 Task: Add Attachment from computer to Card Card0000000213 in Board Board0000000054 in Workspace WS0000000018 in Trello. Add Cover Purple to Card Card0000000213 in Board Board0000000054 in Workspace WS0000000018 in Trello. Add "Move Card To …" Button titled Button0000000213 to "top" of the list "To Do" to Card Card0000000213 in Board Board0000000054 in Workspace WS0000000018 in Trello. Add Description DS0000000213 to Card Card0000000213 in Board Board0000000054 in Workspace WS0000000018 in Trello. Add Comment CM0000000213 to Card Card0000000213 in Board Board0000000054 in Workspace WS0000000018 in Trello
Action: Mouse moved to (518, 48)
Screenshot: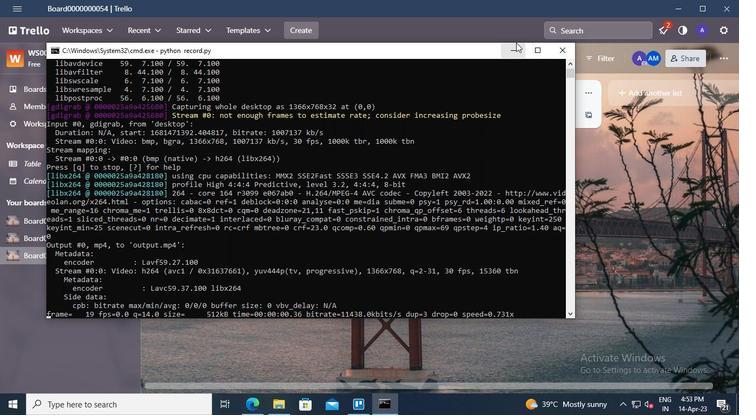 
Action: Mouse pressed left at (518, 48)
Screenshot: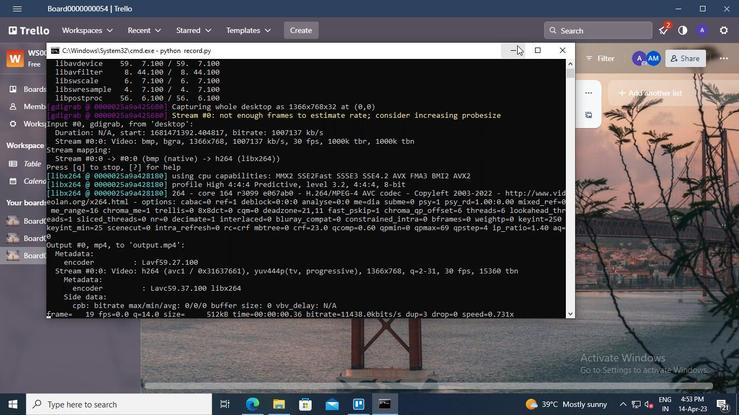 
Action: Mouse moved to (210, 123)
Screenshot: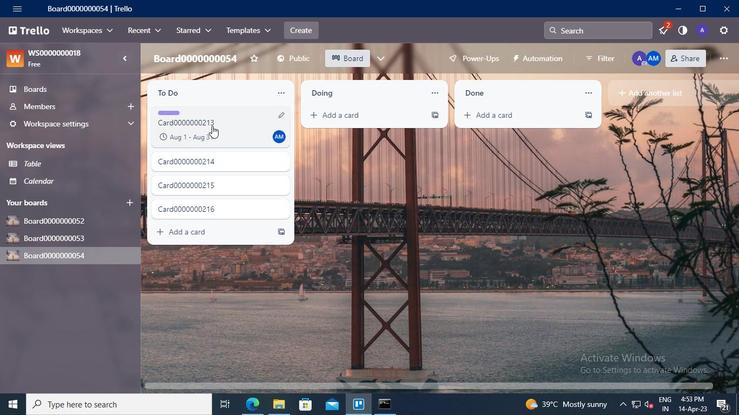
Action: Mouse pressed left at (210, 123)
Screenshot: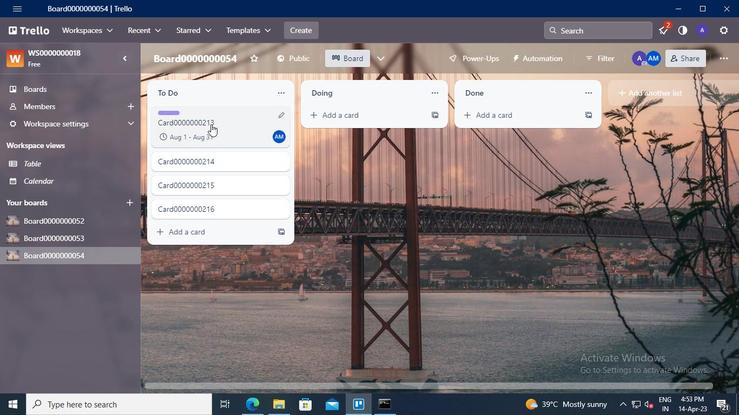 
Action: Mouse moved to (494, 226)
Screenshot: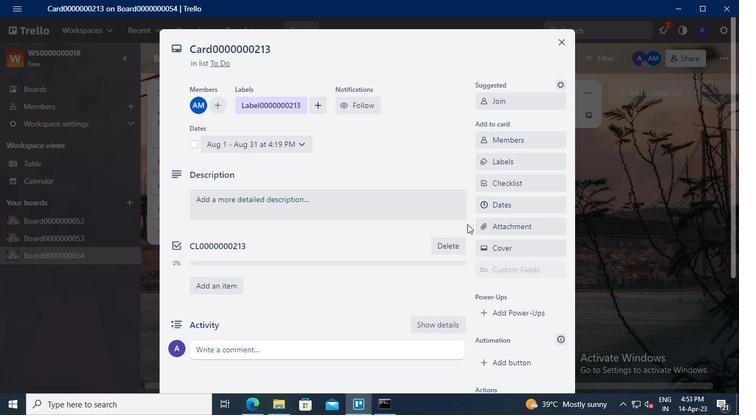 
Action: Mouse pressed left at (494, 226)
Screenshot: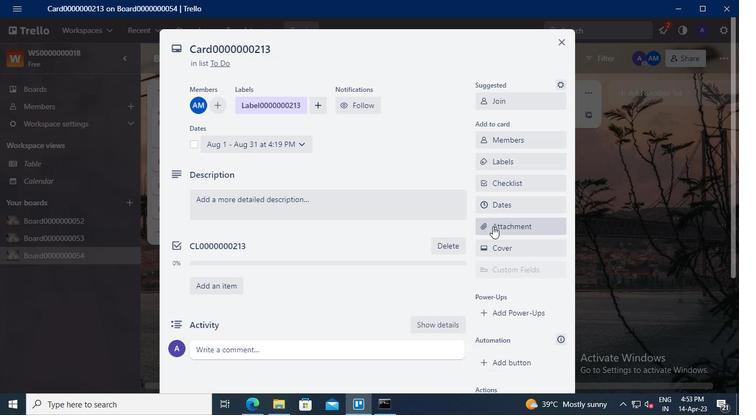 
Action: Mouse moved to (515, 95)
Screenshot: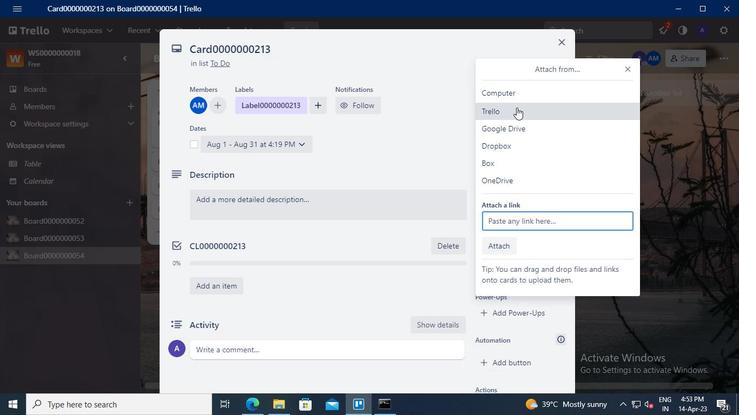 
Action: Mouse pressed left at (515, 95)
Screenshot: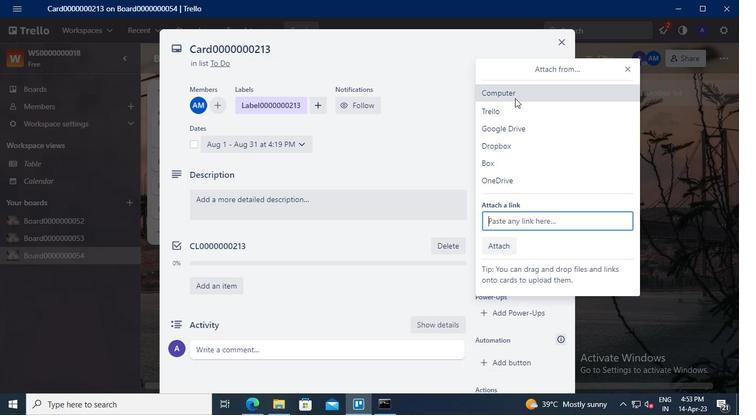 
Action: Mouse moved to (225, 97)
Screenshot: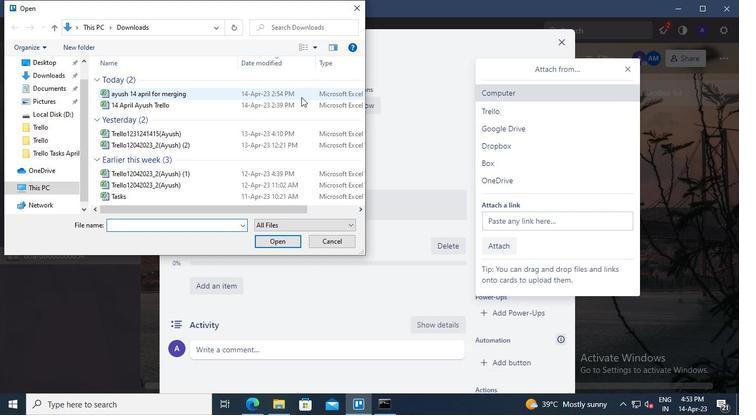 
Action: Mouse pressed left at (225, 97)
Screenshot: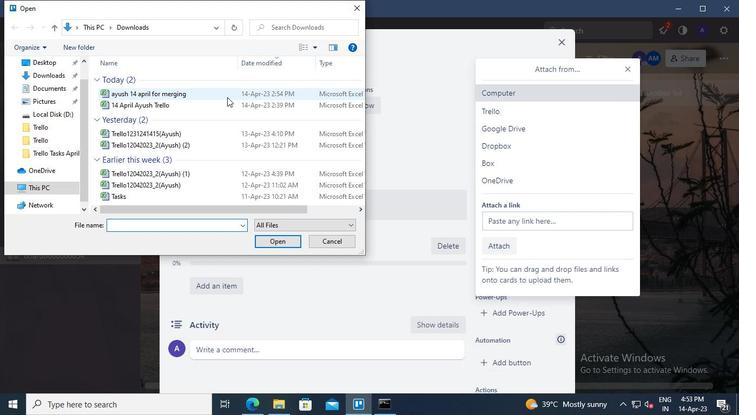 
Action: Mouse moved to (285, 240)
Screenshot: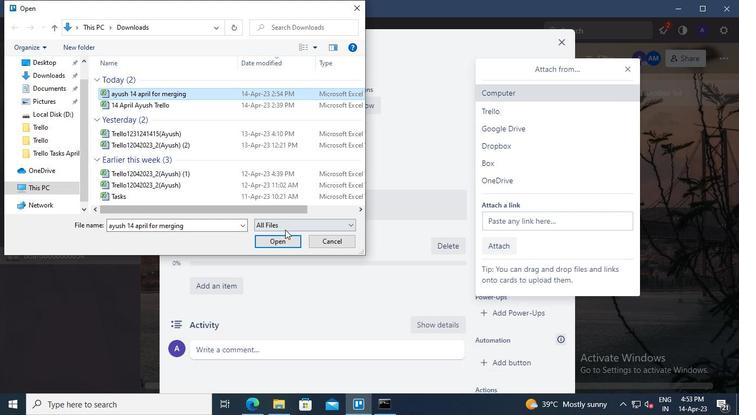
Action: Mouse pressed left at (285, 240)
Screenshot: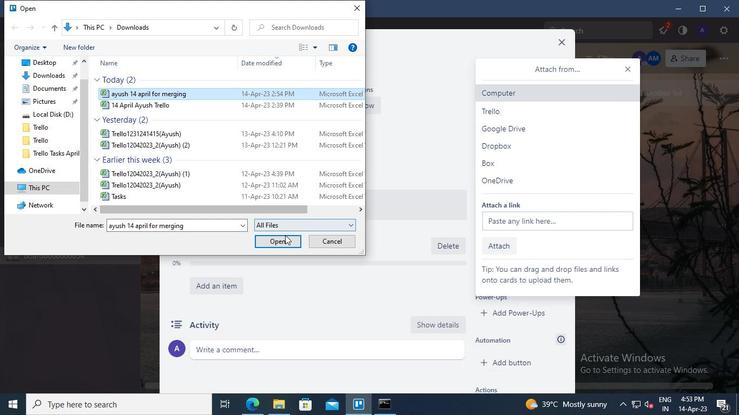 
Action: Mouse moved to (498, 252)
Screenshot: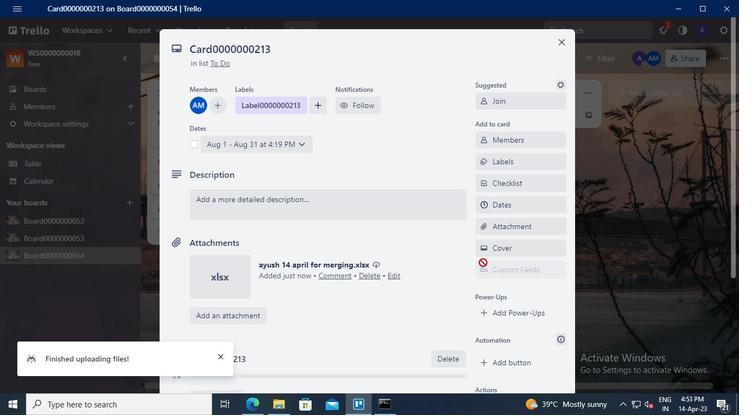 
Action: Mouse pressed left at (498, 252)
Screenshot: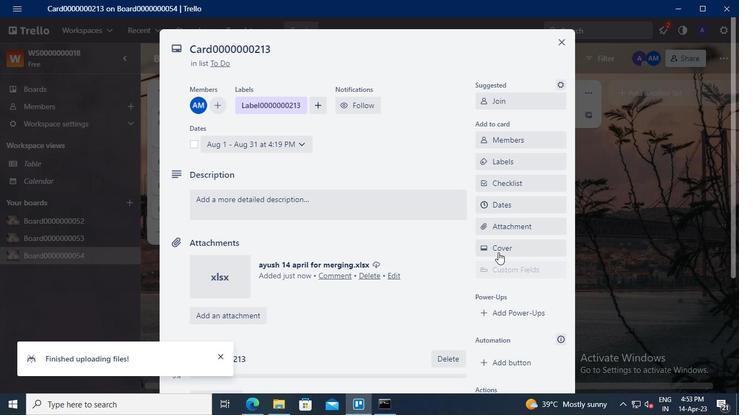 
Action: Mouse moved to (622, 178)
Screenshot: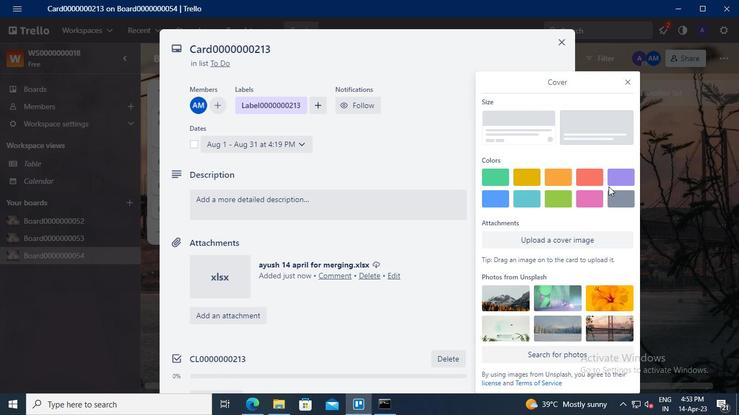 
Action: Mouse pressed left at (622, 178)
Screenshot: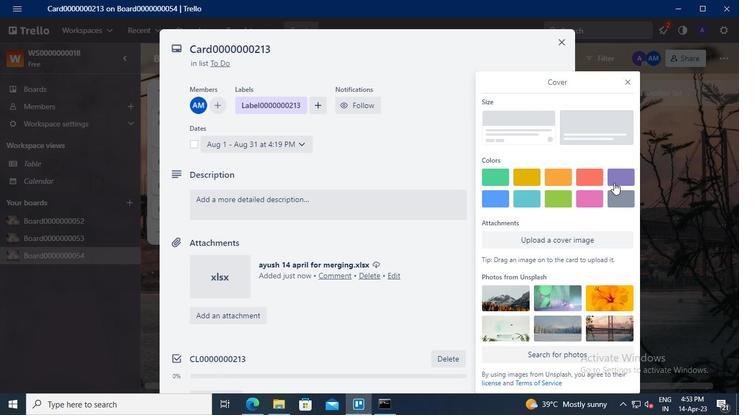 
Action: Mouse moved to (627, 62)
Screenshot: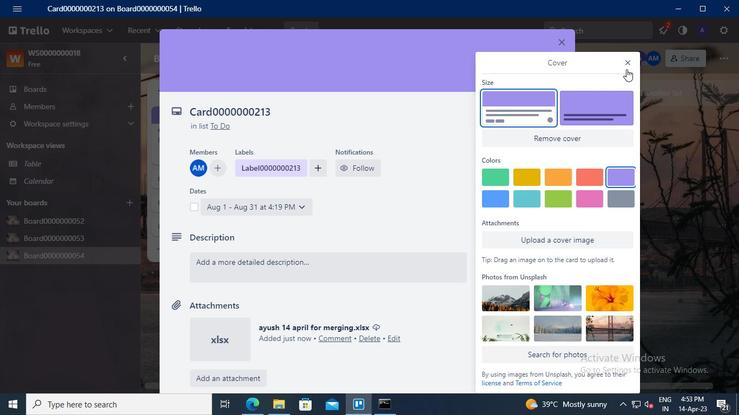 
Action: Mouse pressed left at (627, 62)
Screenshot: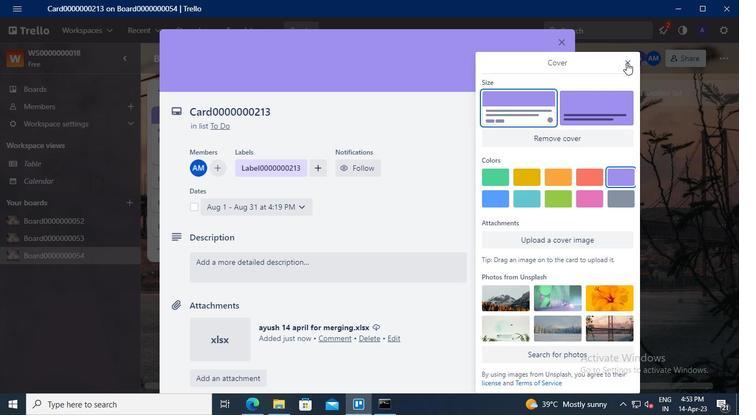 
Action: Mouse moved to (526, 238)
Screenshot: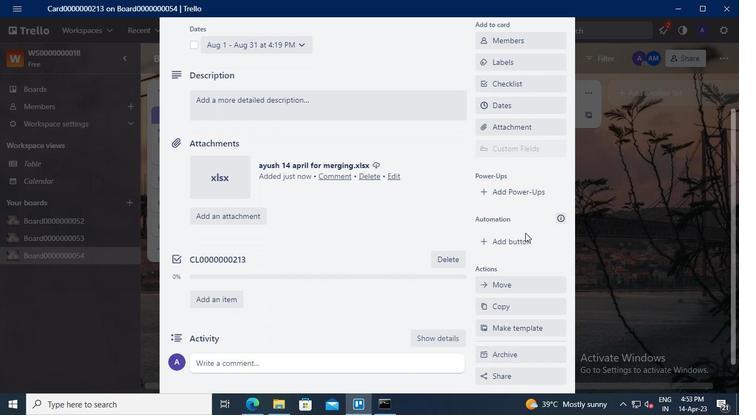 
Action: Mouse pressed left at (526, 238)
Screenshot: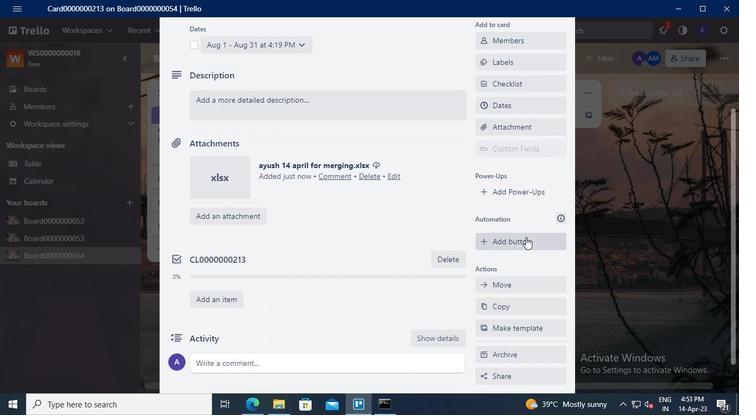 
Action: Mouse moved to (536, 103)
Screenshot: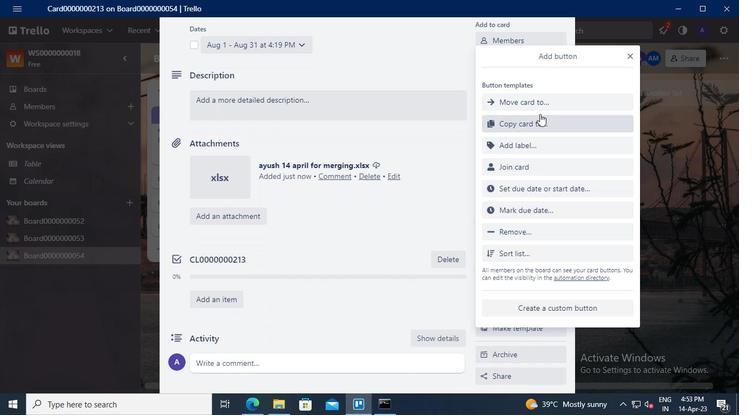 
Action: Mouse pressed left at (536, 103)
Screenshot: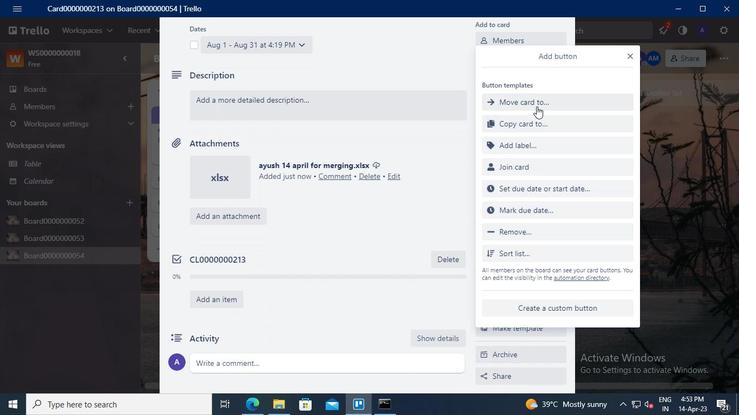 
Action: Mouse moved to (538, 101)
Screenshot: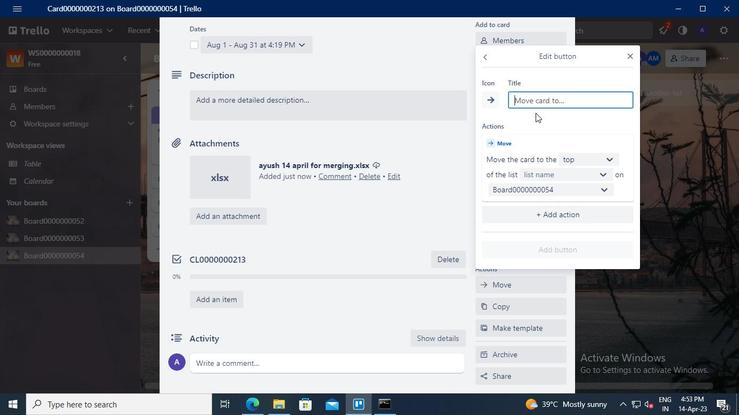 
Action: Mouse pressed left at (538, 101)
Screenshot: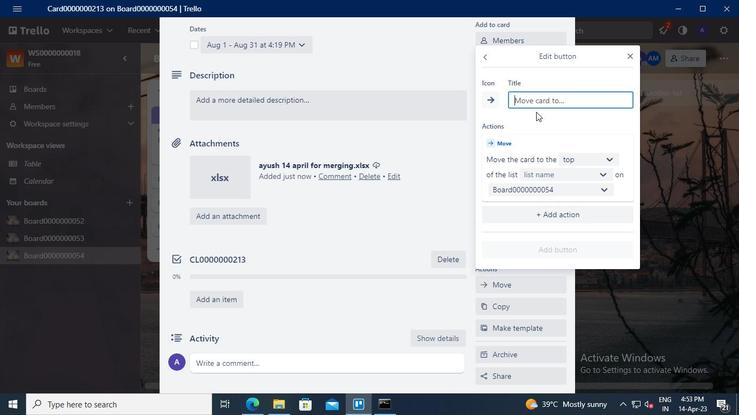 
Action: Mouse moved to (538, 101)
Screenshot: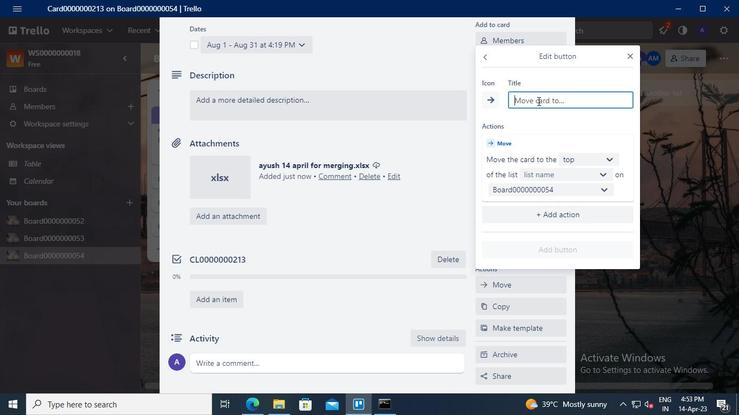 
Action: Keyboard Key.shift
Screenshot: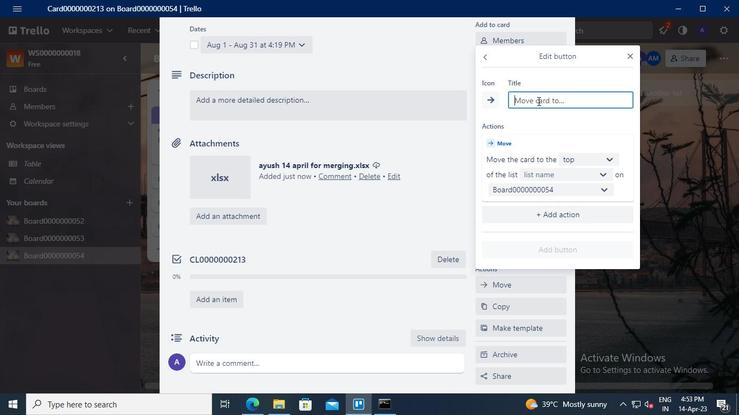 
Action: Keyboard B
Screenshot: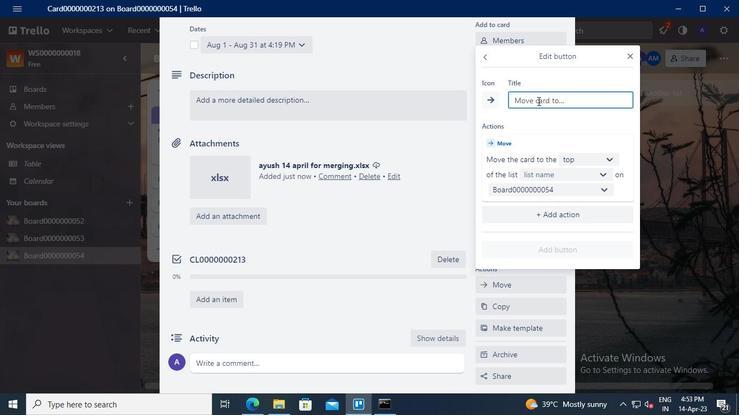 
Action: Mouse moved to (538, 101)
Screenshot: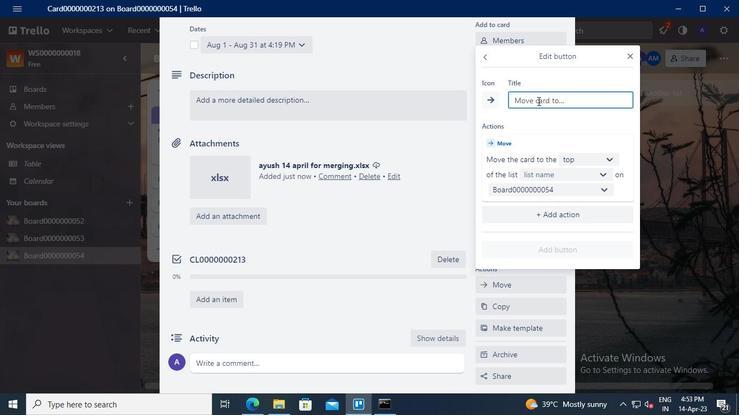 
Action: Keyboard u
Screenshot: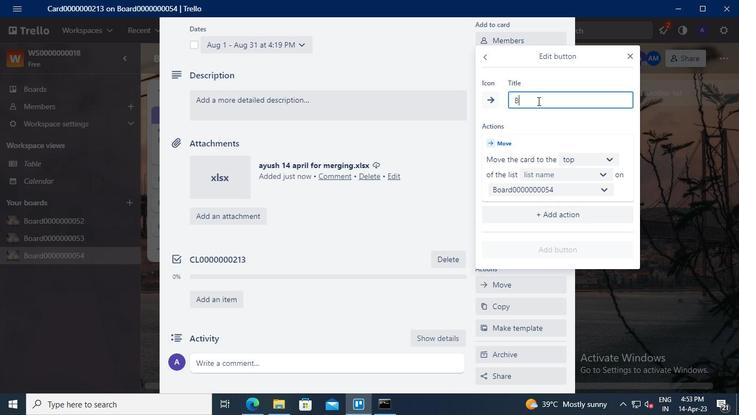 
Action: Keyboard t
Screenshot: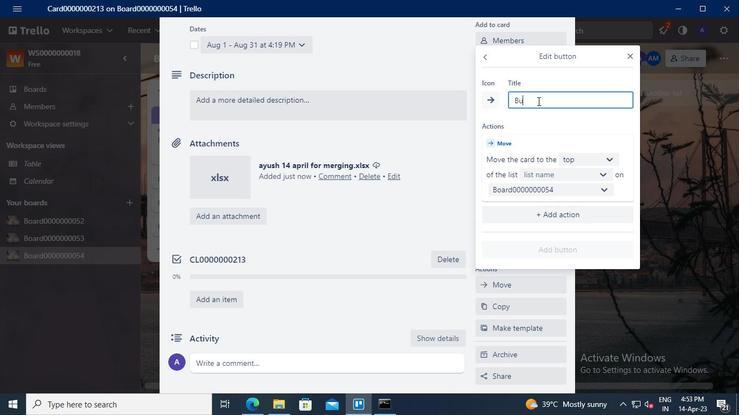 
Action: Keyboard t
Screenshot: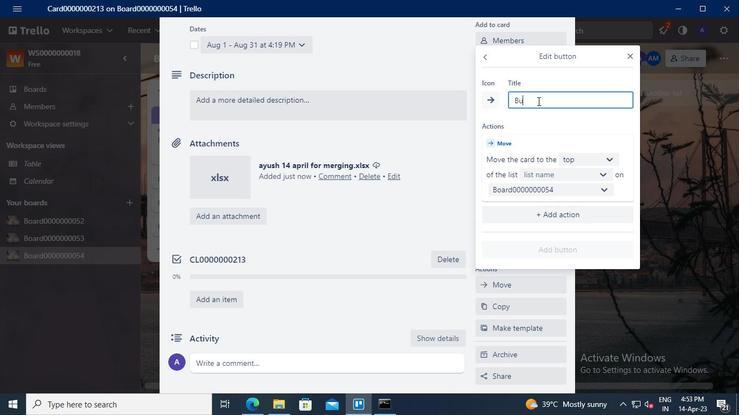 
Action: Keyboard o
Screenshot: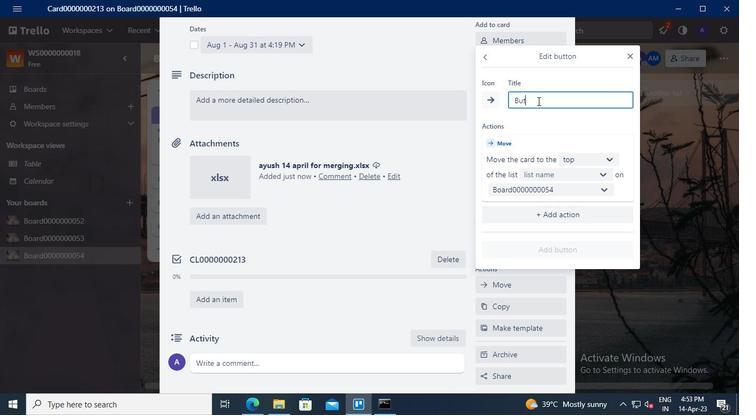 
Action: Keyboard n
Screenshot: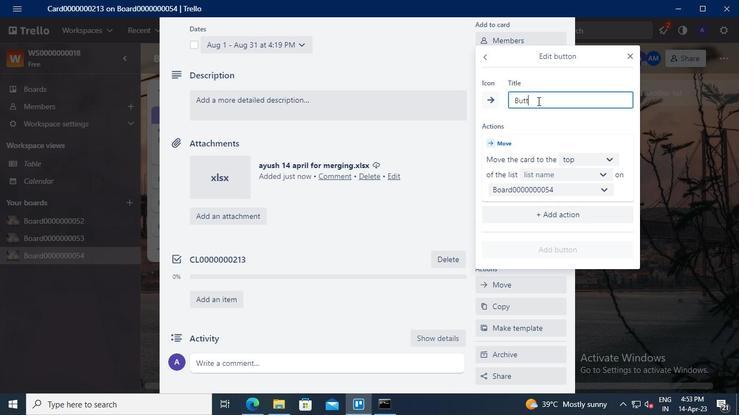 
Action: Keyboard <96>
Screenshot: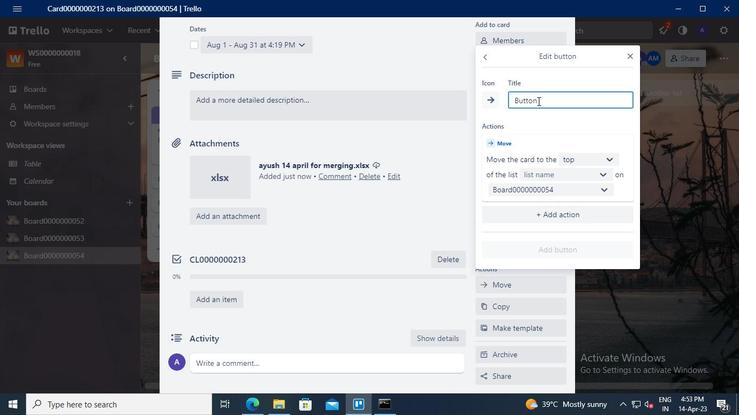 
Action: Keyboard <96>
Screenshot: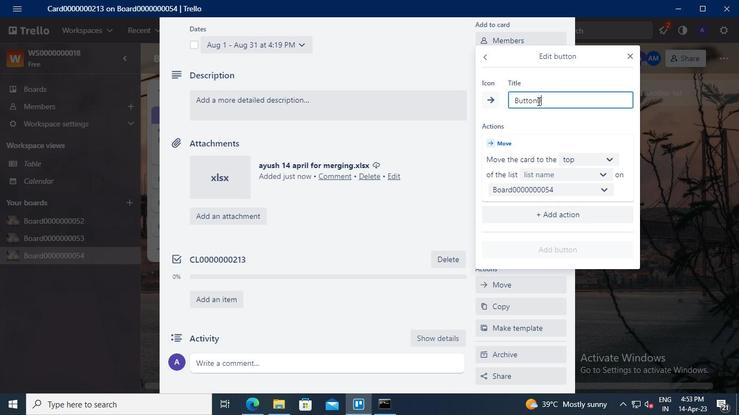 
Action: Keyboard <96>
Screenshot: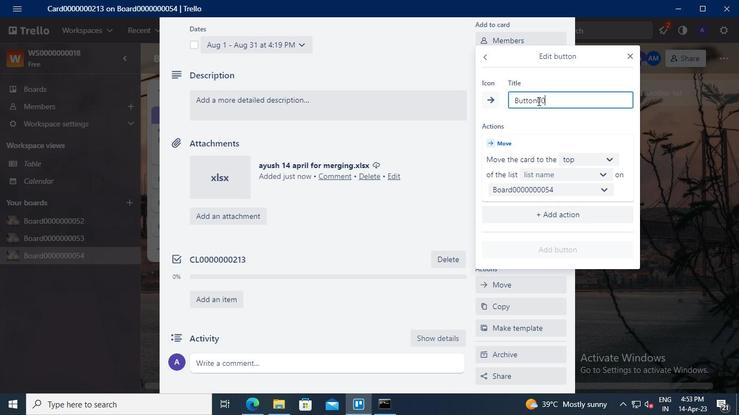
Action: Keyboard <96>
Screenshot: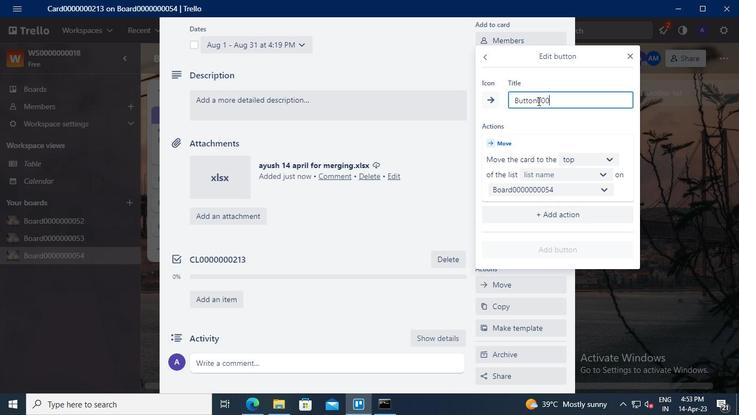 
Action: Keyboard <96>
Screenshot: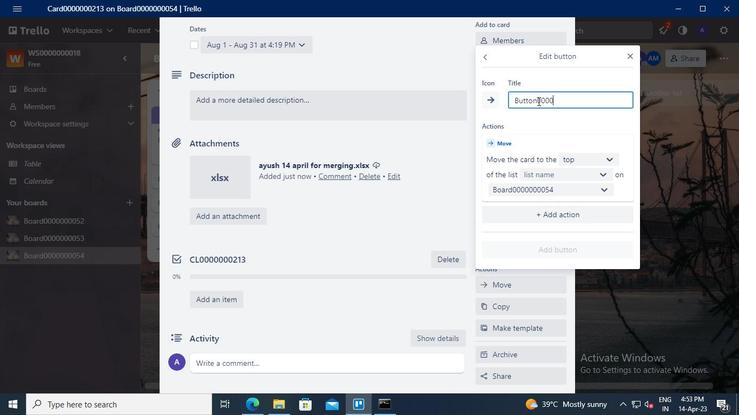 
Action: Keyboard <96>
Screenshot: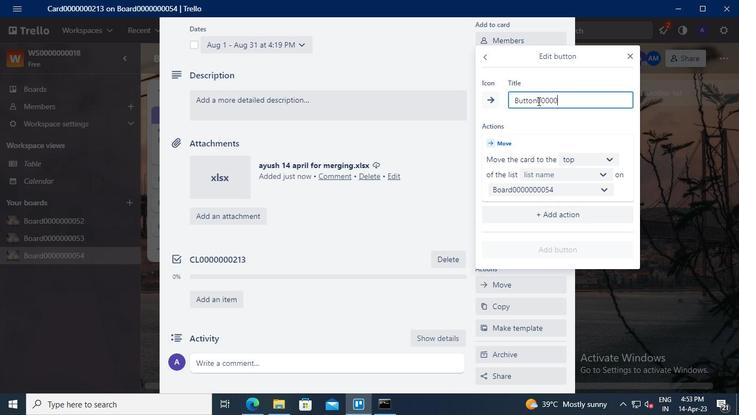 
Action: Keyboard <96>
Screenshot: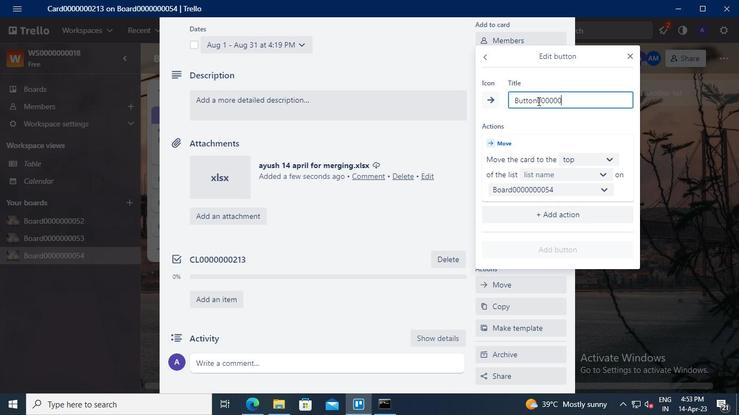 
Action: Keyboard <98>
Screenshot: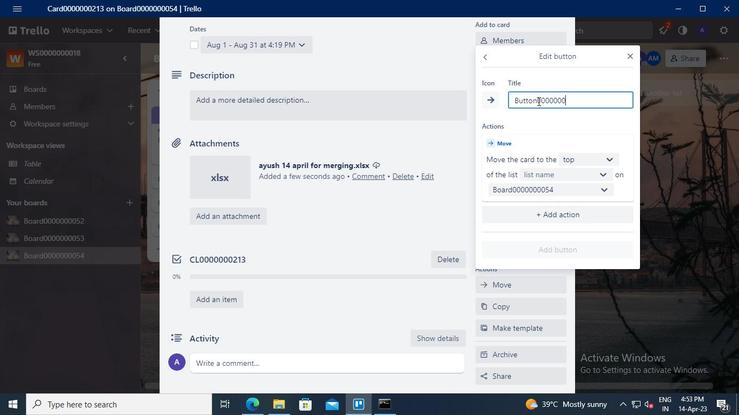 
Action: Keyboard <97>
Screenshot: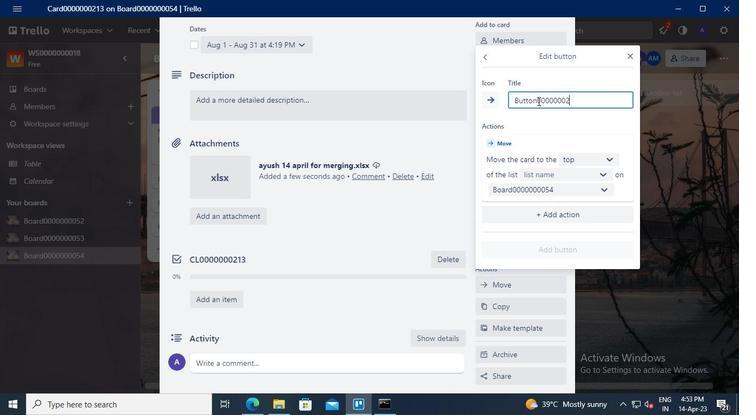 
Action: Keyboard <99>
Screenshot: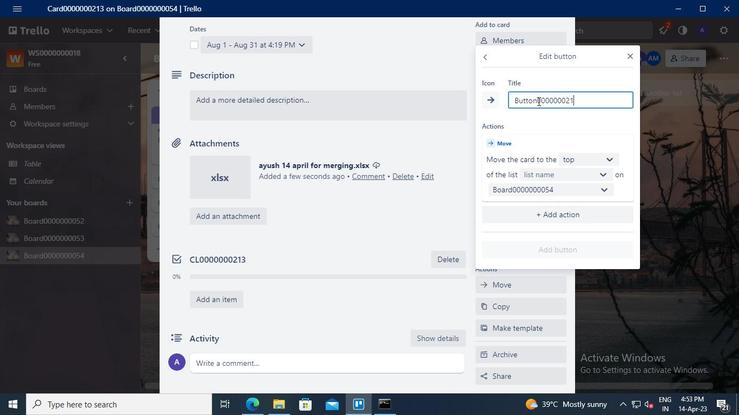 
Action: Mouse moved to (572, 157)
Screenshot: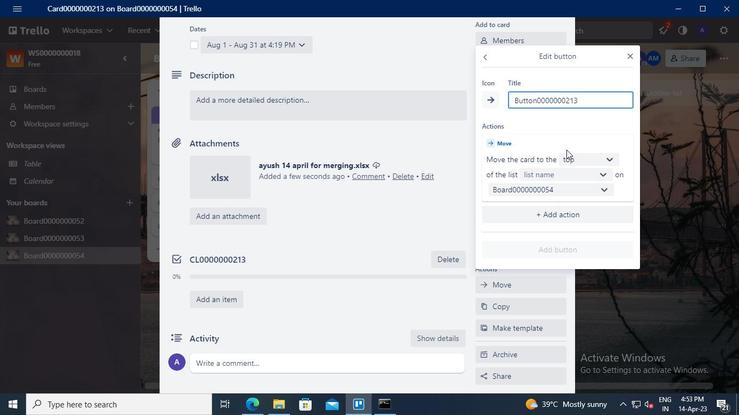 
Action: Mouse pressed left at (572, 157)
Screenshot: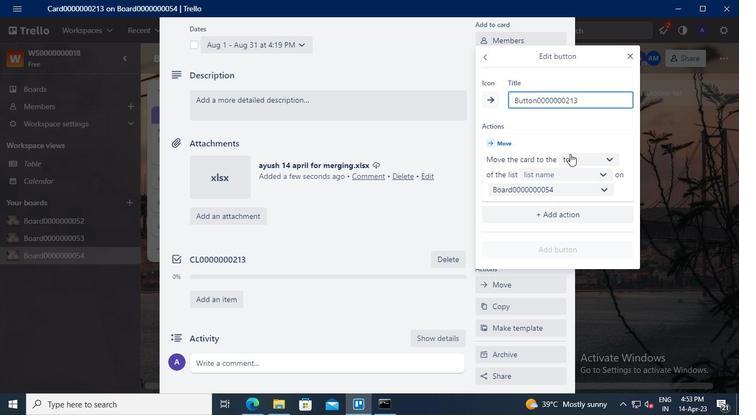 
Action: Mouse moved to (577, 178)
Screenshot: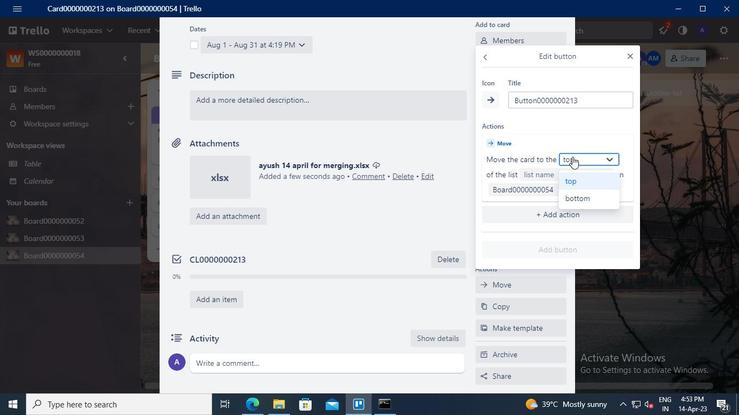 
Action: Mouse pressed left at (577, 178)
Screenshot: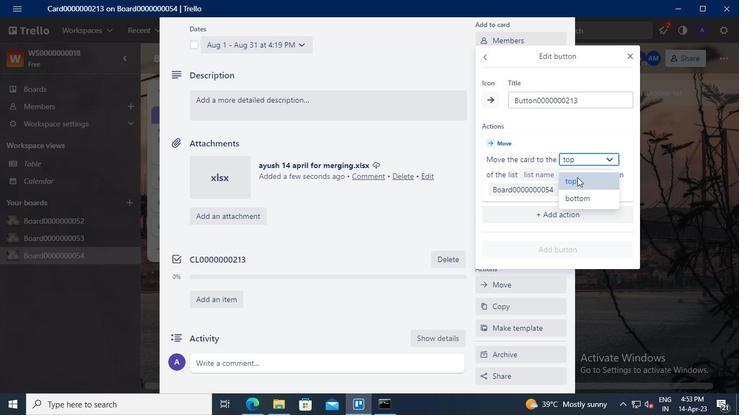 
Action: Mouse moved to (561, 174)
Screenshot: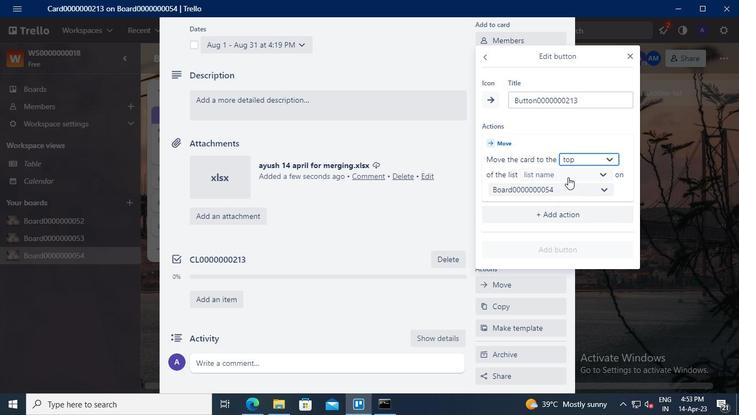 
Action: Mouse pressed left at (561, 174)
Screenshot: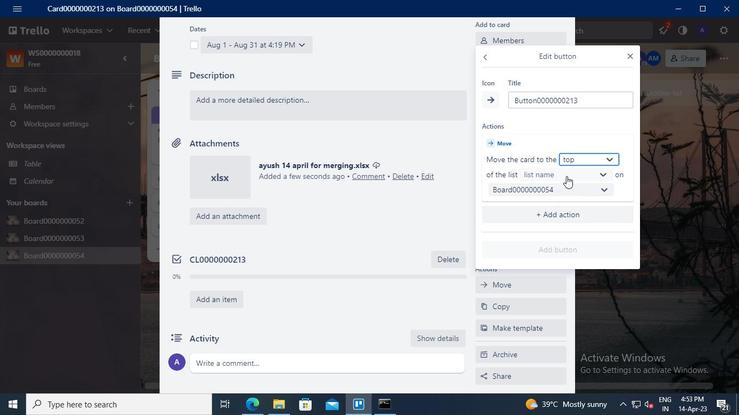 
Action: Mouse moved to (536, 196)
Screenshot: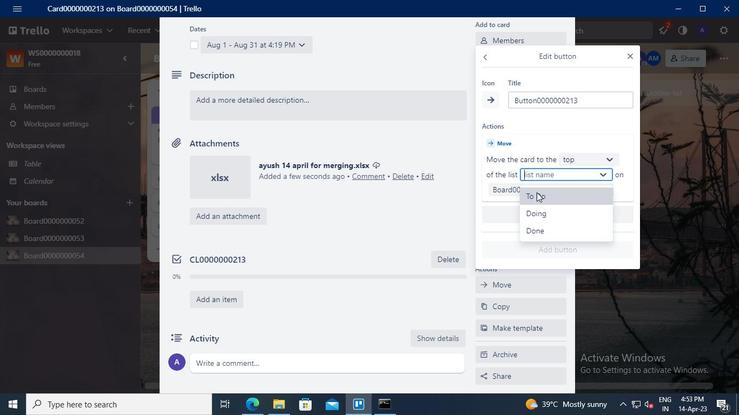 
Action: Mouse pressed left at (536, 196)
Screenshot: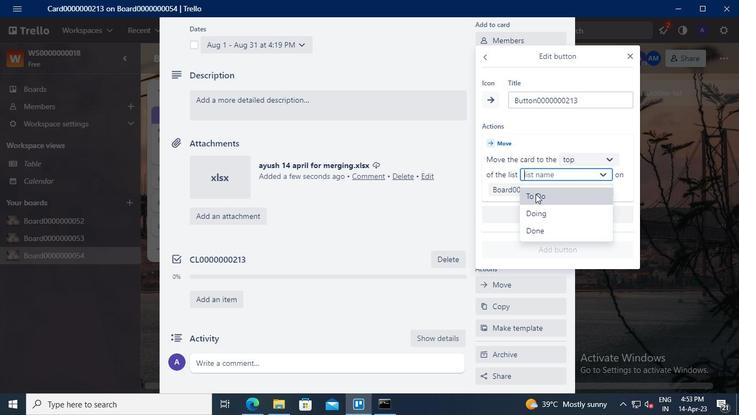 
Action: Mouse moved to (558, 249)
Screenshot: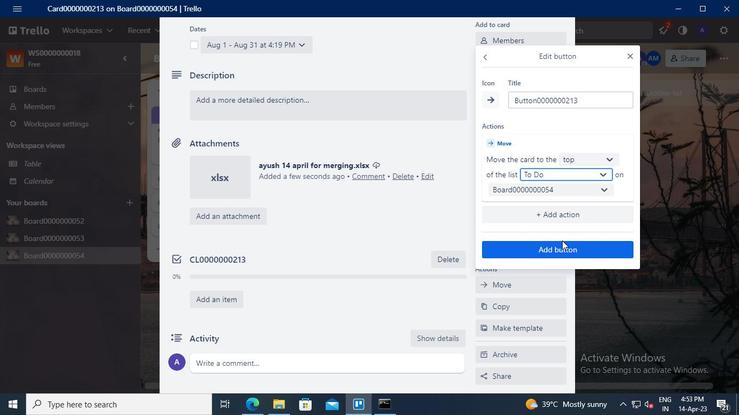
Action: Mouse pressed left at (558, 249)
Screenshot: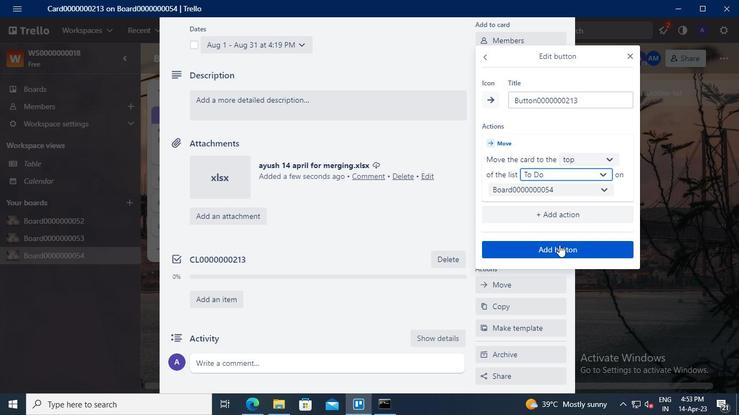 
Action: Mouse moved to (260, 106)
Screenshot: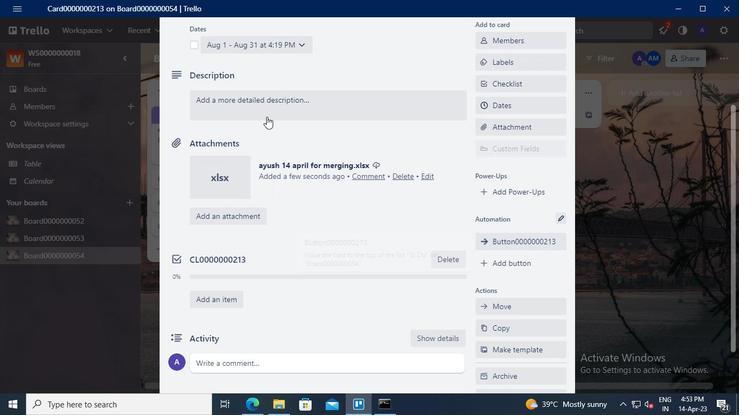 
Action: Mouse pressed left at (260, 106)
Screenshot: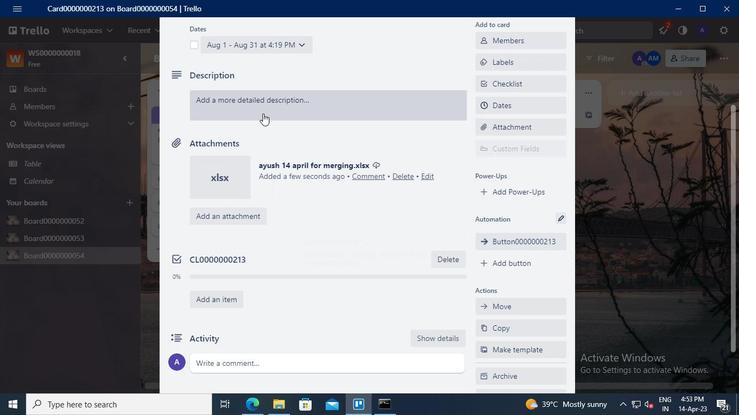 
Action: Mouse moved to (219, 144)
Screenshot: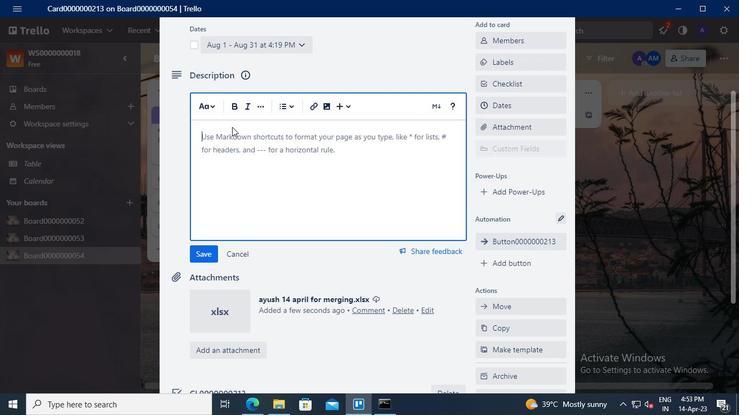 
Action: Mouse pressed left at (219, 144)
Screenshot: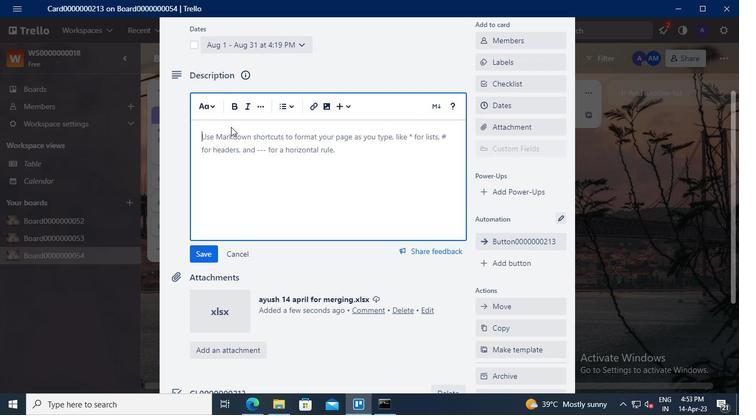 
Action: Keyboard Key.shift
Screenshot: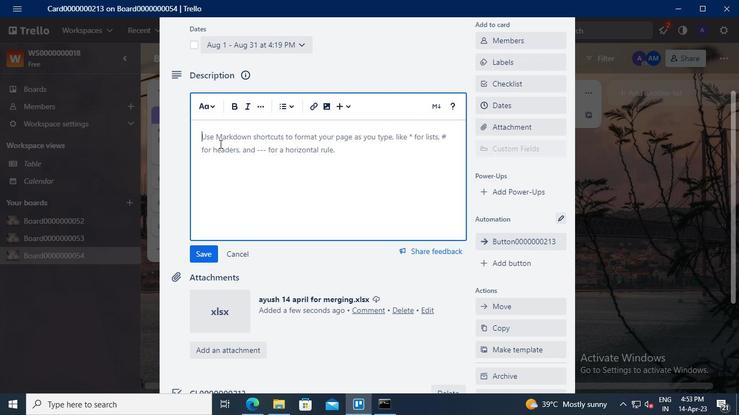 
Action: Keyboard D
Screenshot: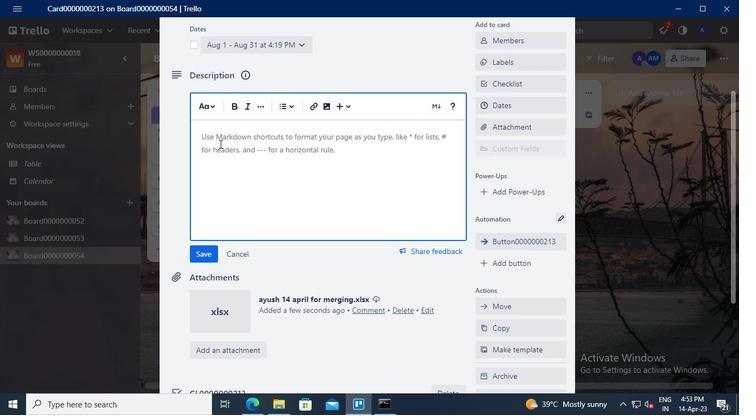 
Action: Keyboard S
Screenshot: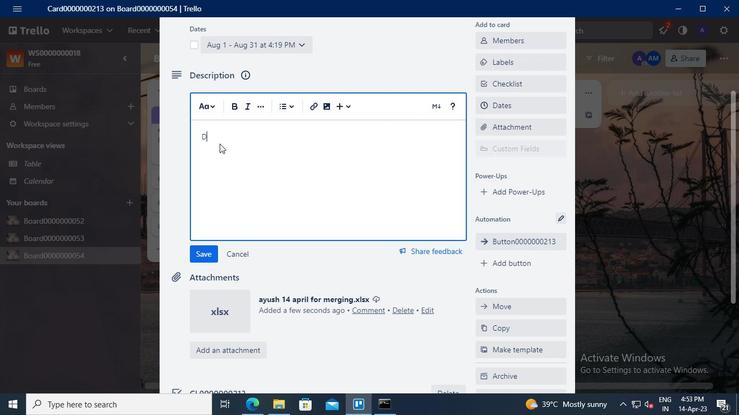 
Action: Keyboard <96>
Screenshot: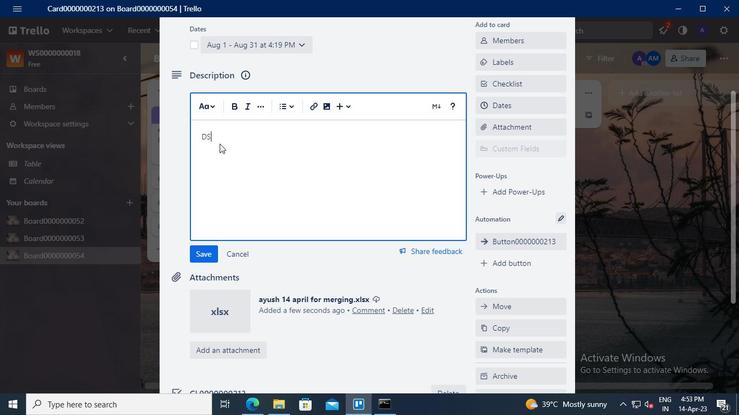 
Action: Keyboard <96>
Screenshot: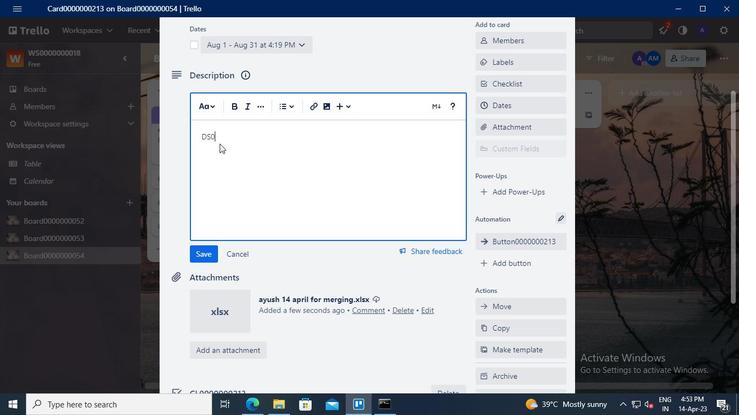 
Action: Keyboard <96>
Screenshot: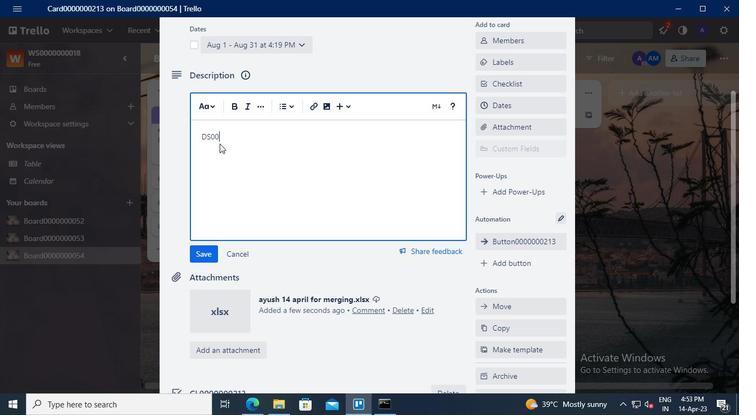 
Action: Keyboard <96>
Screenshot: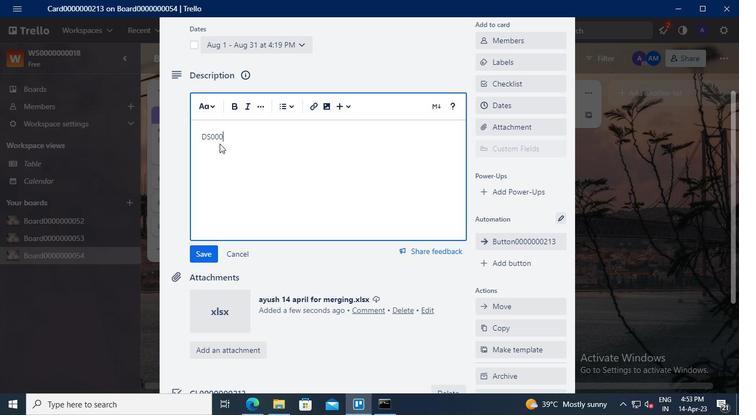 
Action: Keyboard <96>
Screenshot: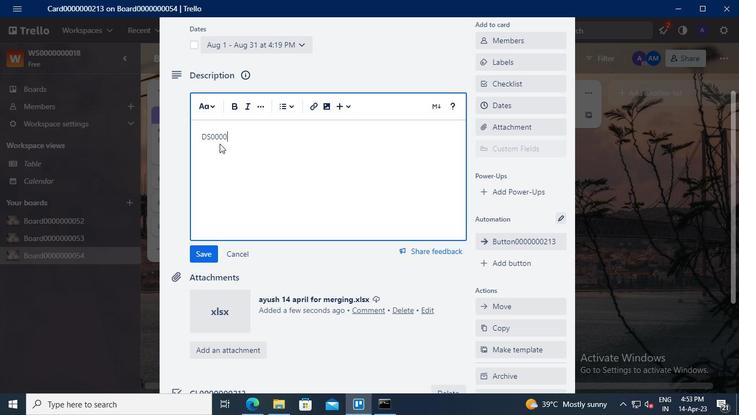 
Action: Keyboard <96>
Screenshot: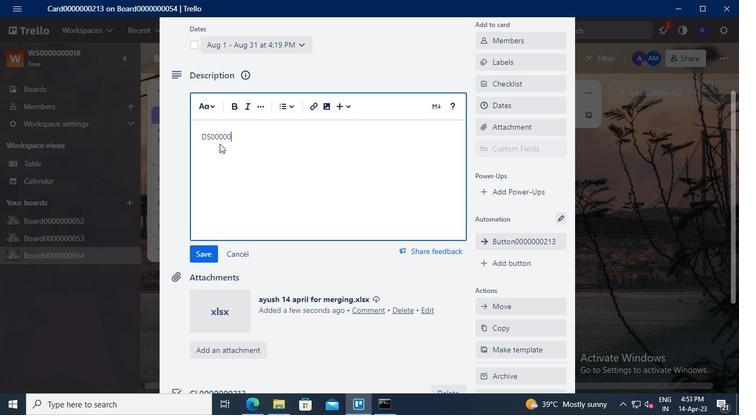 
Action: Keyboard <96>
Screenshot: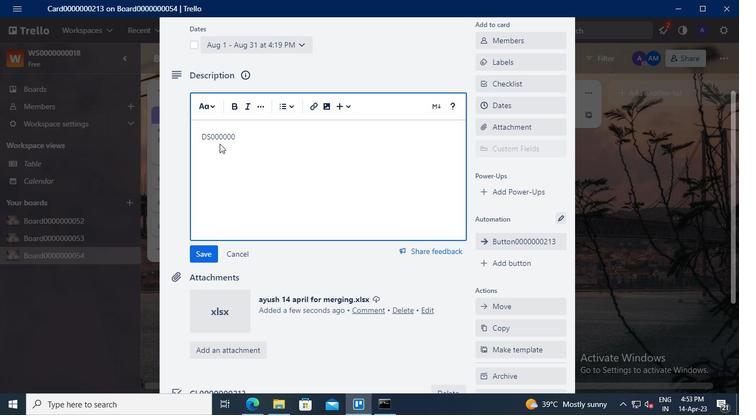 
Action: Keyboard <98>
Screenshot: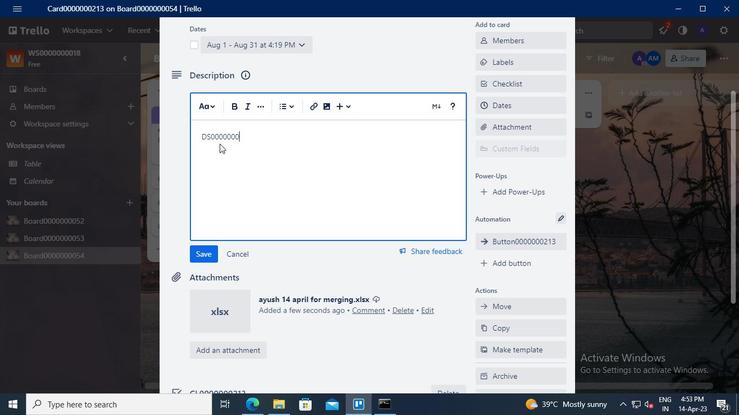 
Action: Keyboard <97>
Screenshot: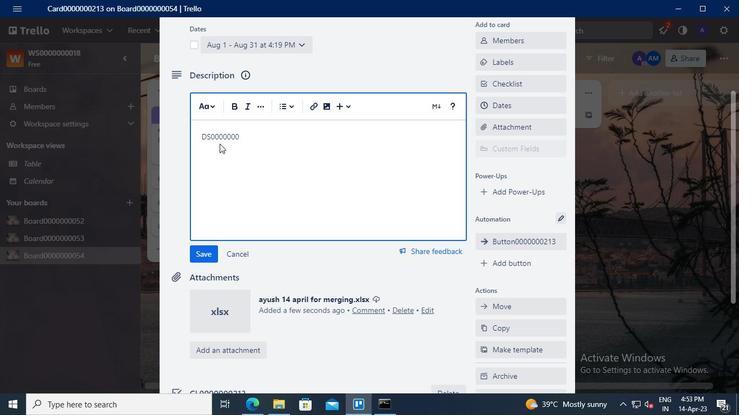 
Action: Keyboard <99>
Screenshot: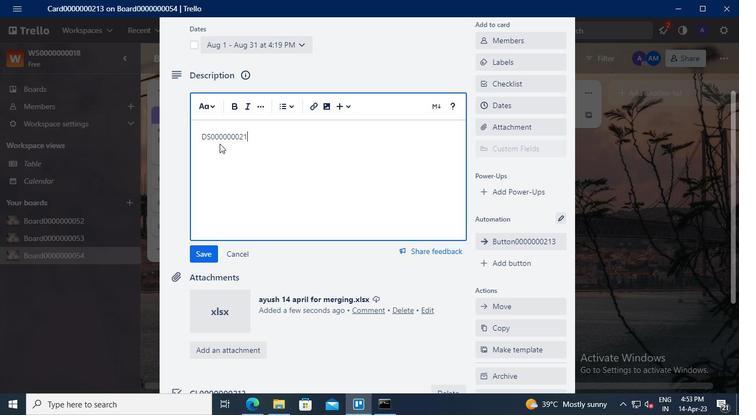
Action: Mouse moved to (206, 252)
Screenshot: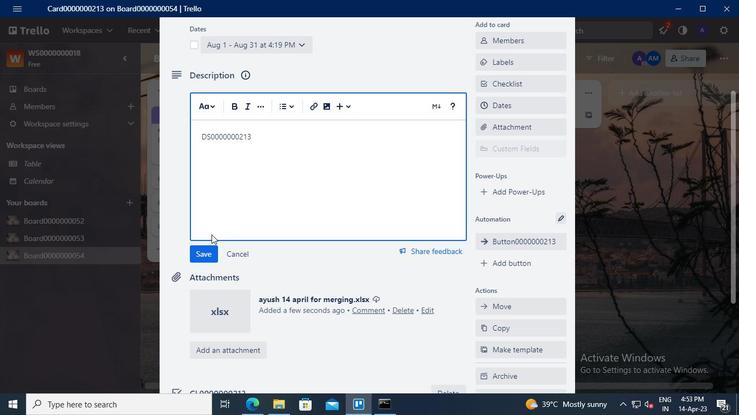 
Action: Mouse pressed left at (206, 252)
Screenshot: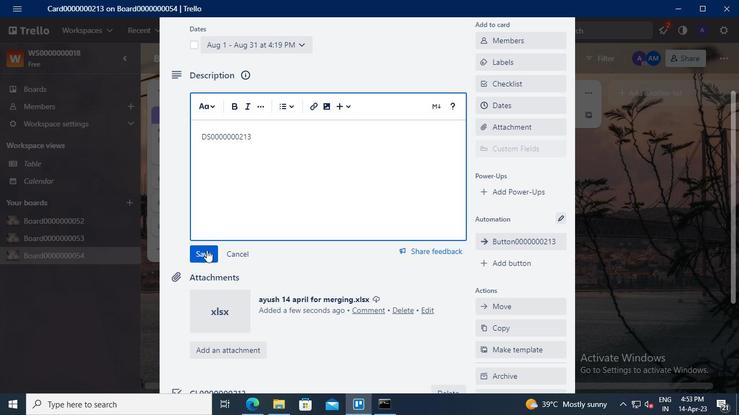 
Action: Mouse moved to (237, 274)
Screenshot: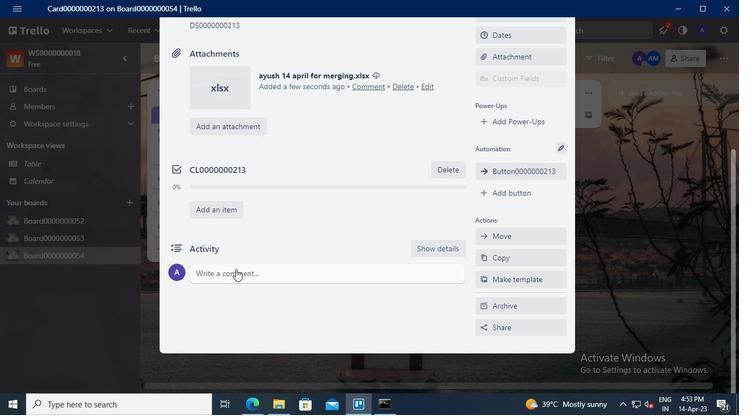 
Action: Mouse pressed left at (237, 274)
Screenshot: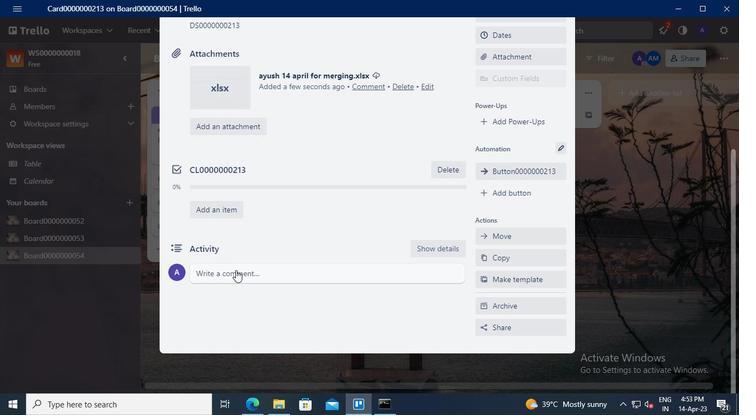 
Action: Keyboard Key.shift
Screenshot: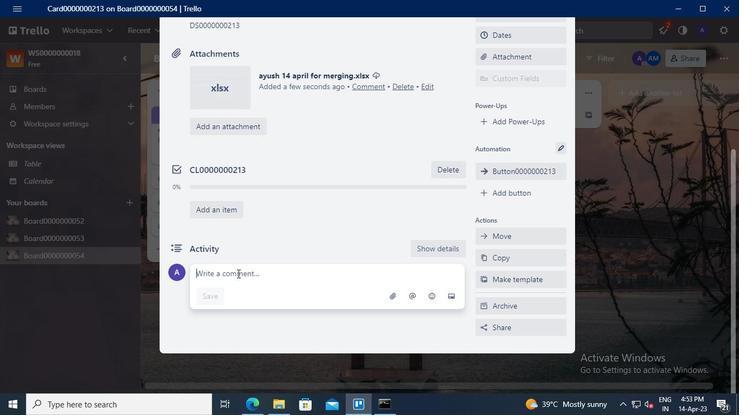 
Action: Keyboard C
Screenshot: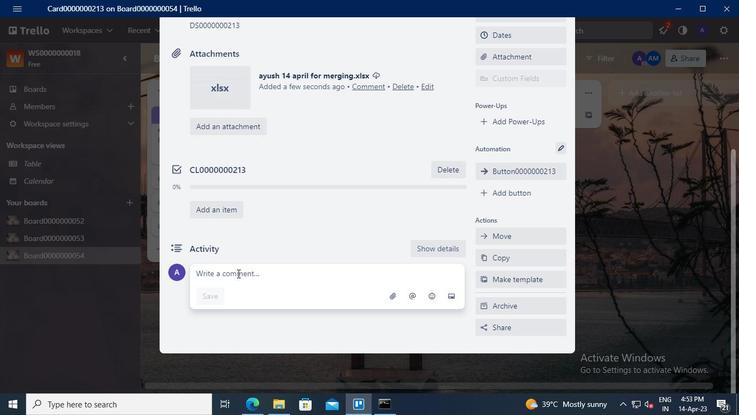 
Action: Keyboard M
Screenshot: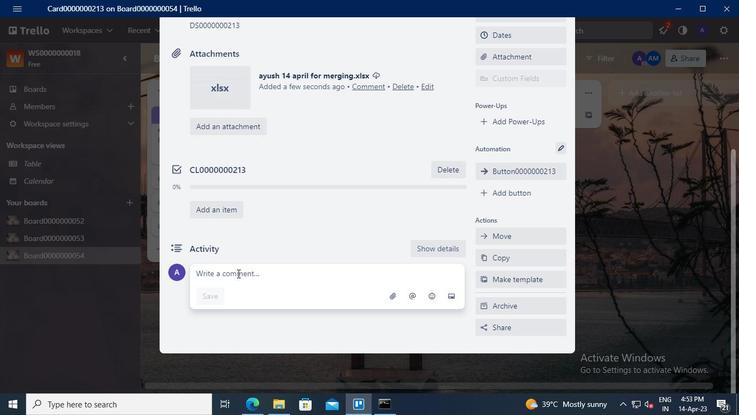 
Action: Keyboard <96>
Screenshot: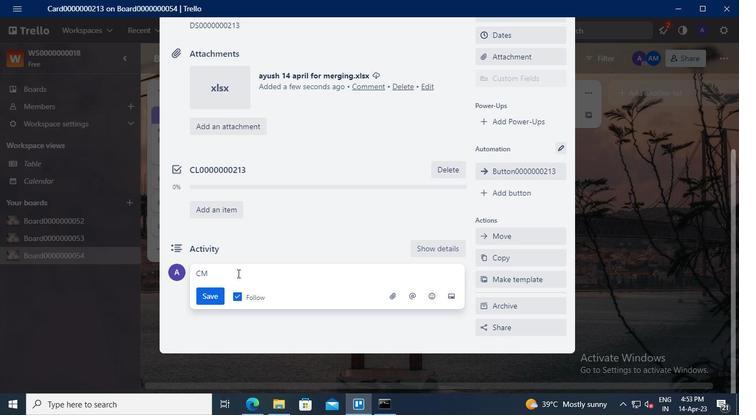 
Action: Keyboard <96>
Screenshot: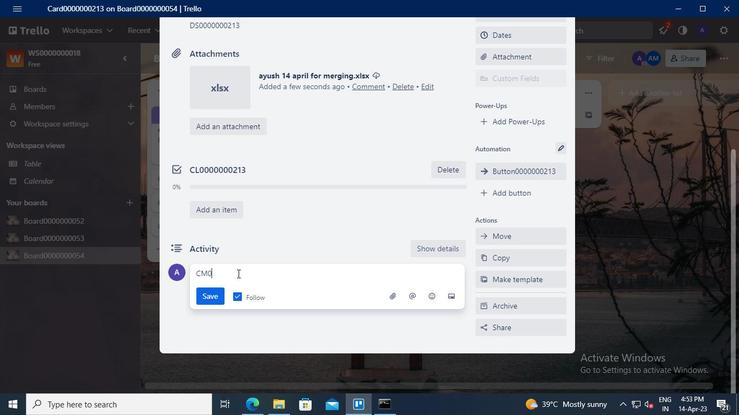 
Action: Keyboard <96>
Screenshot: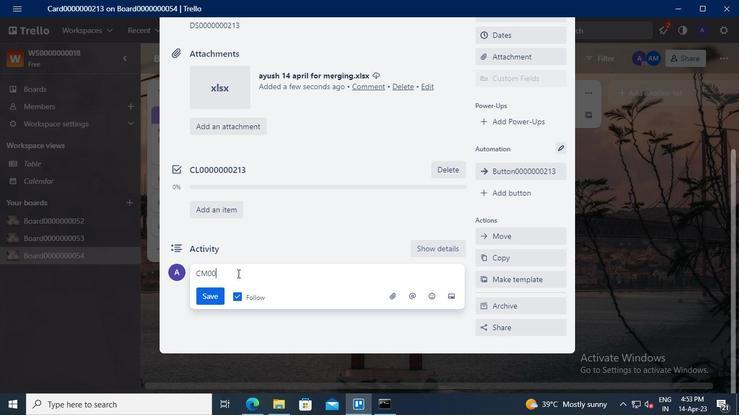 
Action: Keyboard <96>
Screenshot: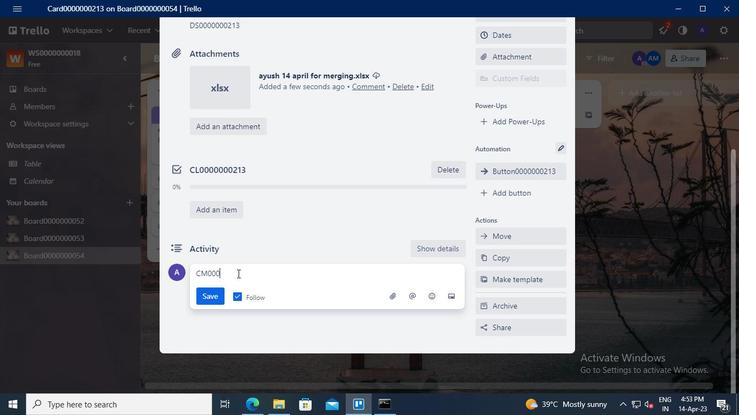 
Action: Keyboard <96>
Screenshot: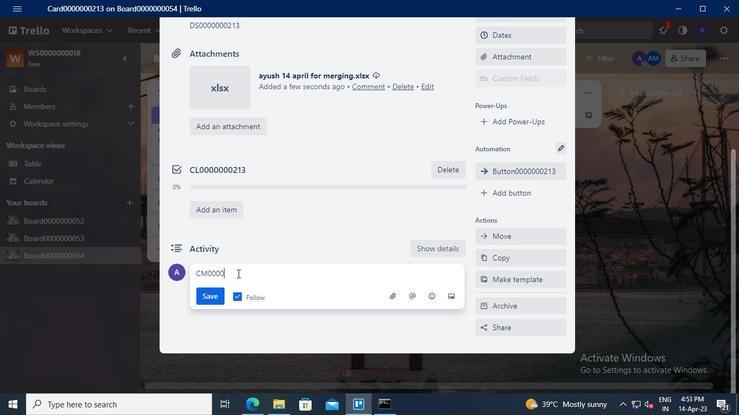 
Action: Keyboard <96>
Screenshot: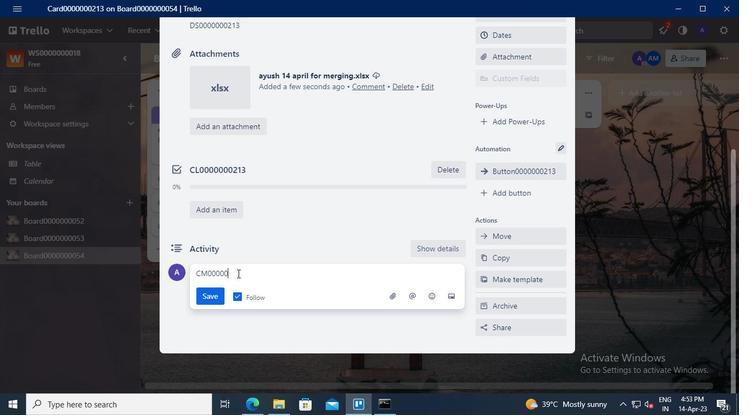 
Action: Keyboard <96>
Screenshot: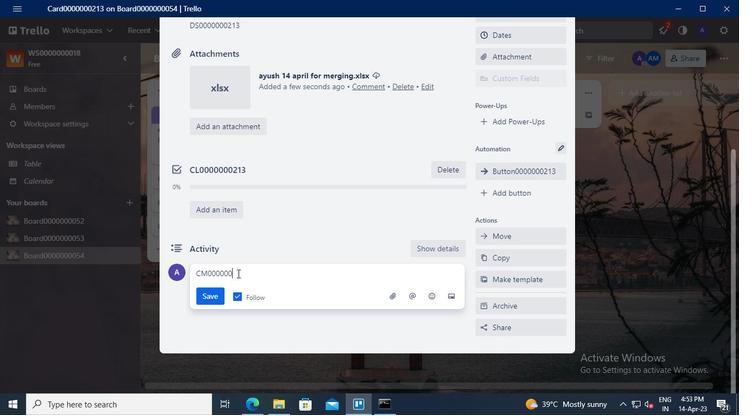 
Action: Keyboard <98>
Screenshot: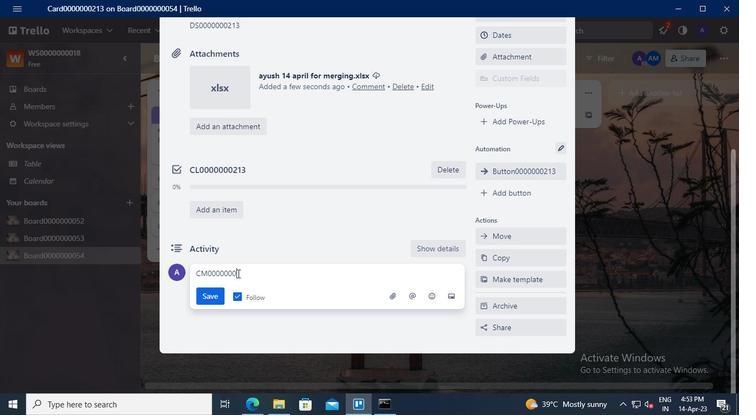 
Action: Keyboard <97>
Screenshot: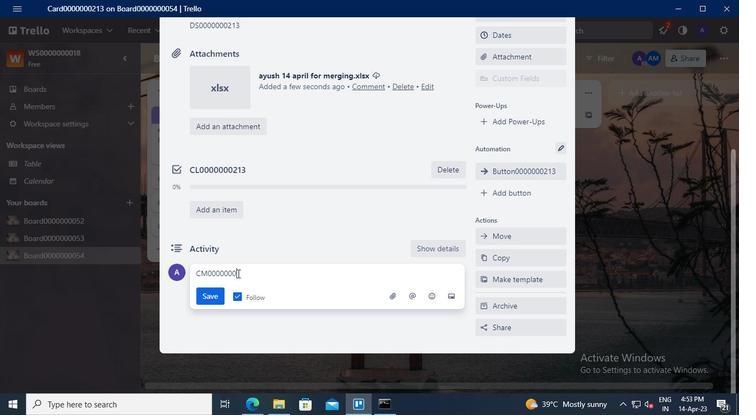 
Action: Keyboard <99>
Screenshot: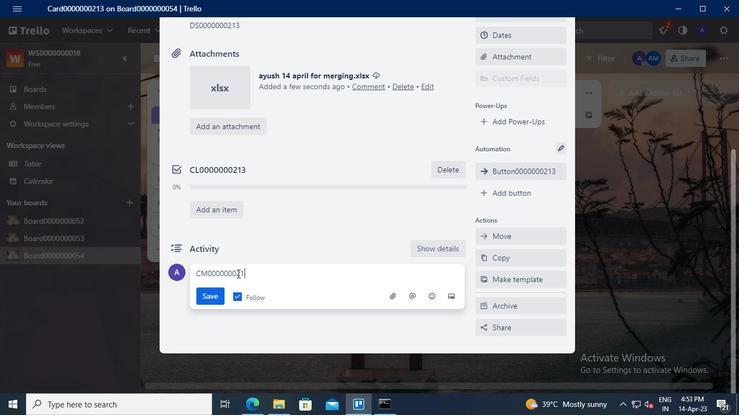 
Action: Mouse moved to (218, 297)
Screenshot: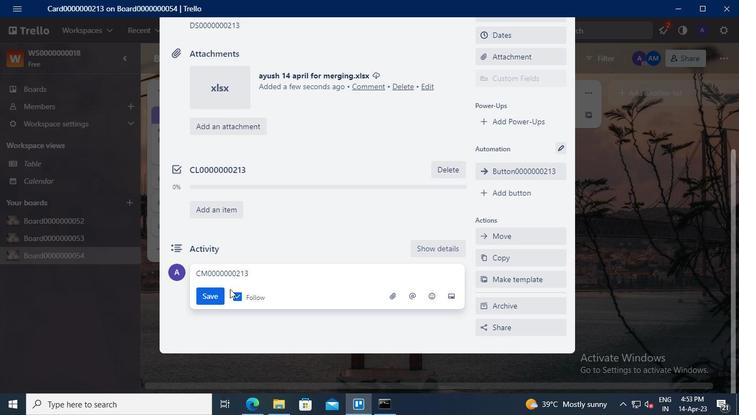 
Action: Mouse pressed left at (218, 297)
Screenshot: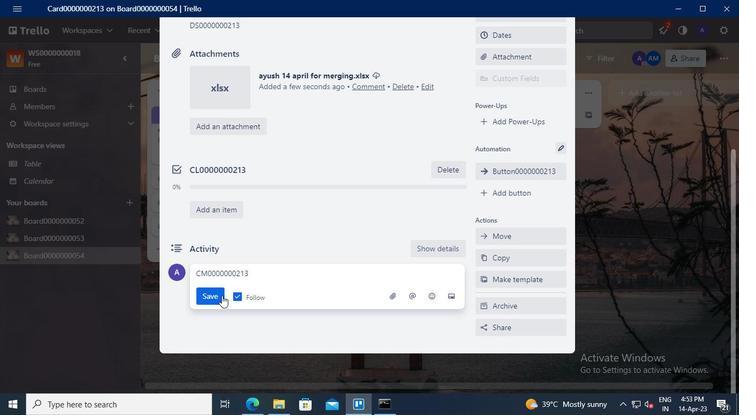 
Action: Mouse moved to (388, 409)
Screenshot: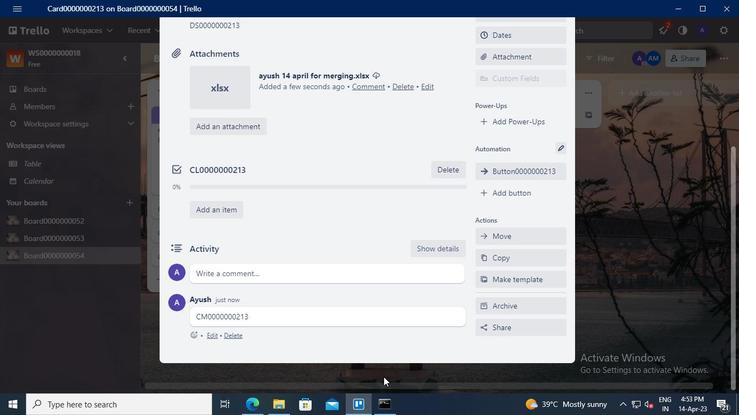 
Action: Mouse pressed left at (388, 409)
Screenshot: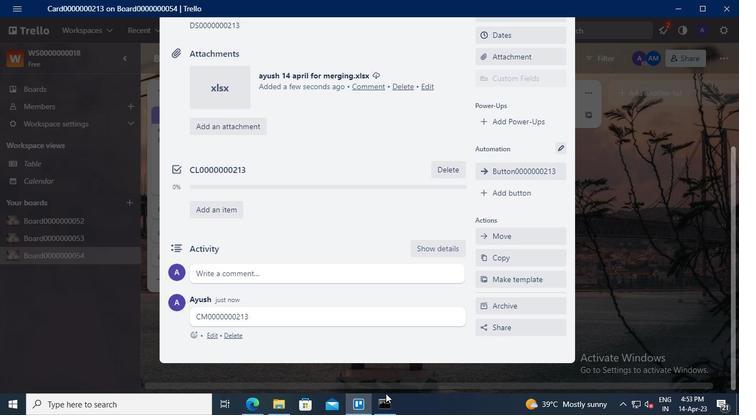 
Action: Mouse moved to (560, 57)
Screenshot: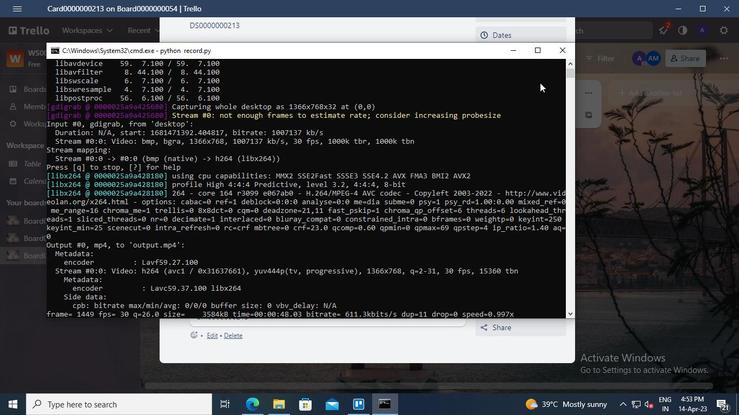 
Action: Mouse pressed left at (560, 57)
Screenshot: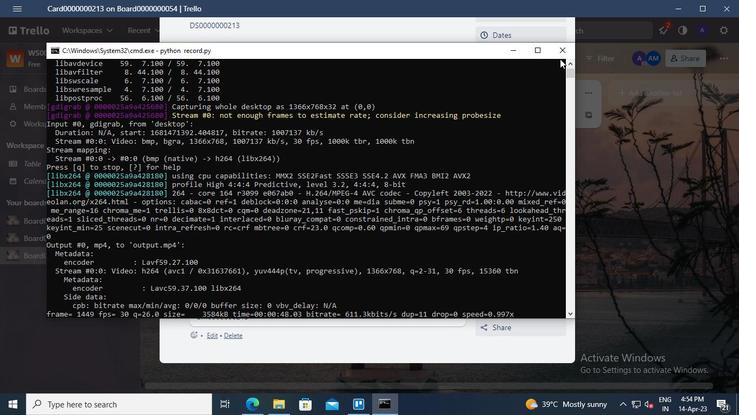 
